 Task: Look for products in the category "Cereal" from Mom's Best only.
Action: Mouse moved to (886, 302)
Screenshot: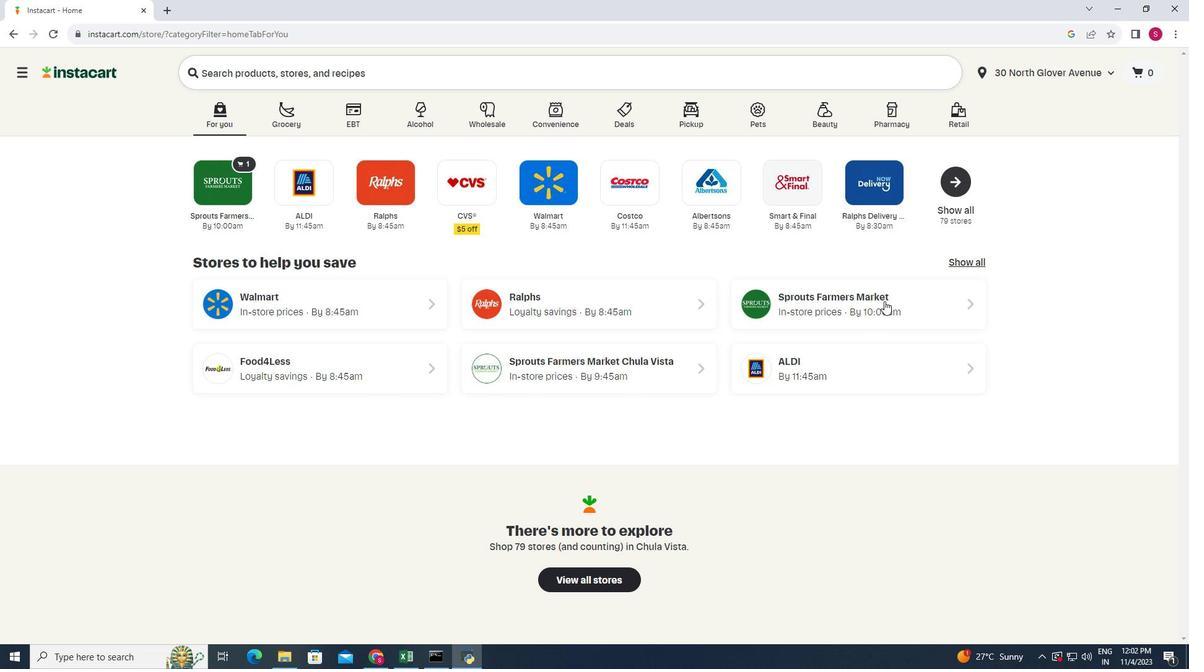 
Action: Mouse pressed left at (886, 302)
Screenshot: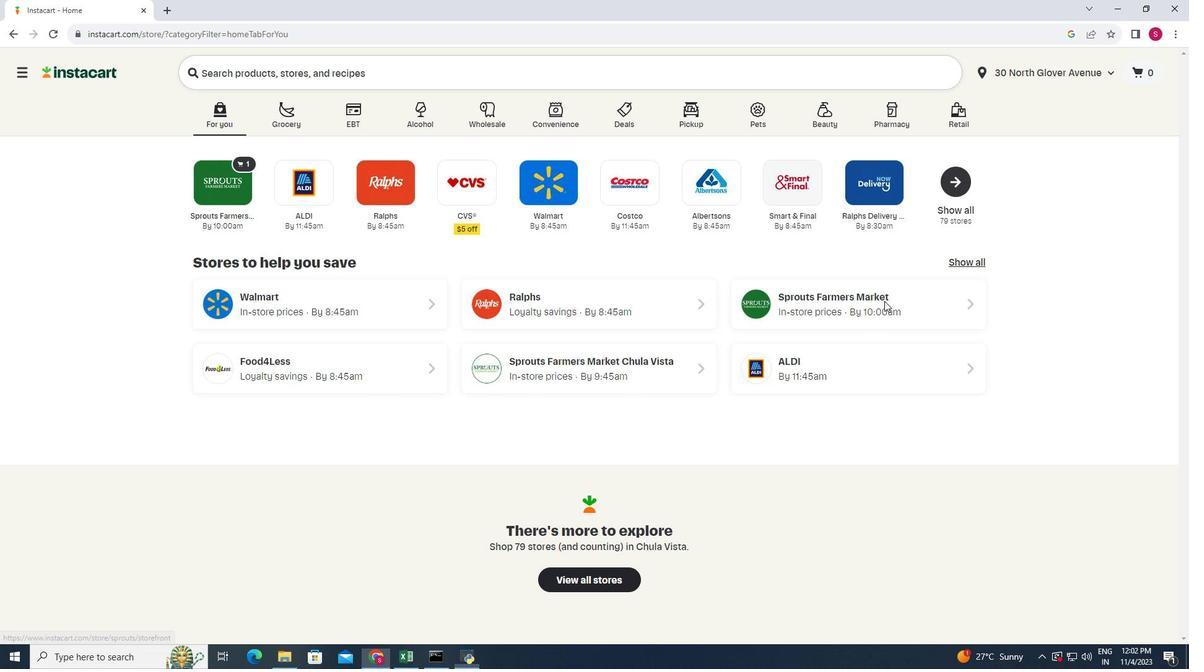 
Action: Mouse moved to (83, 376)
Screenshot: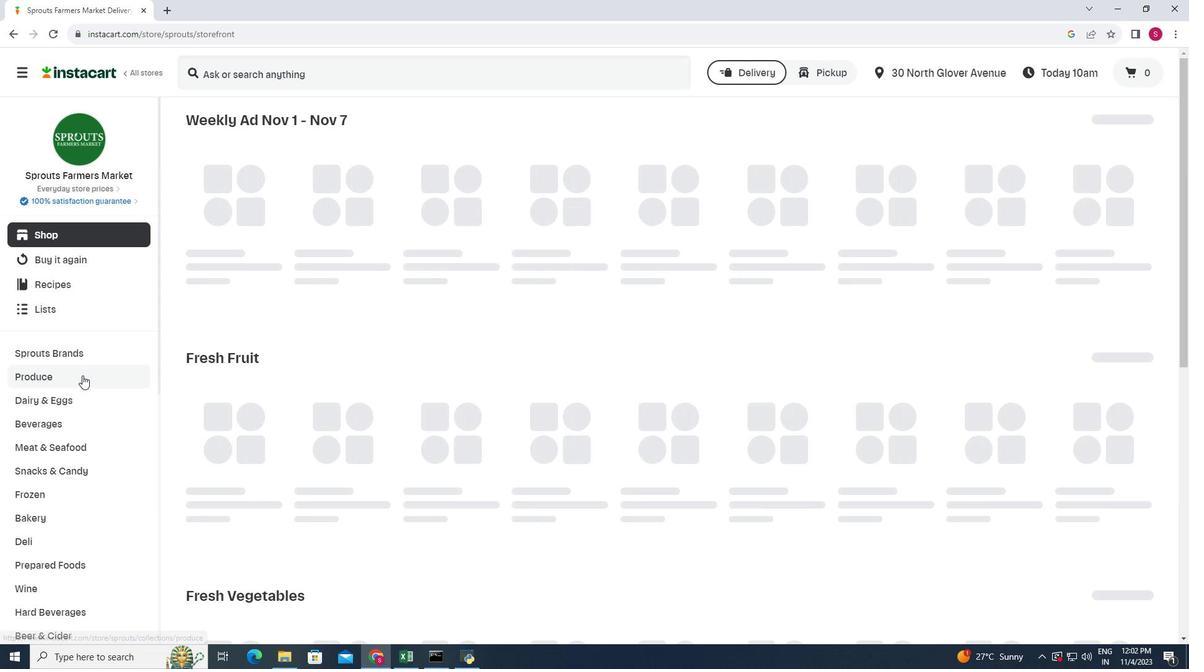 
Action: Mouse scrolled (83, 376) with delta (0, 0)
Screenshot: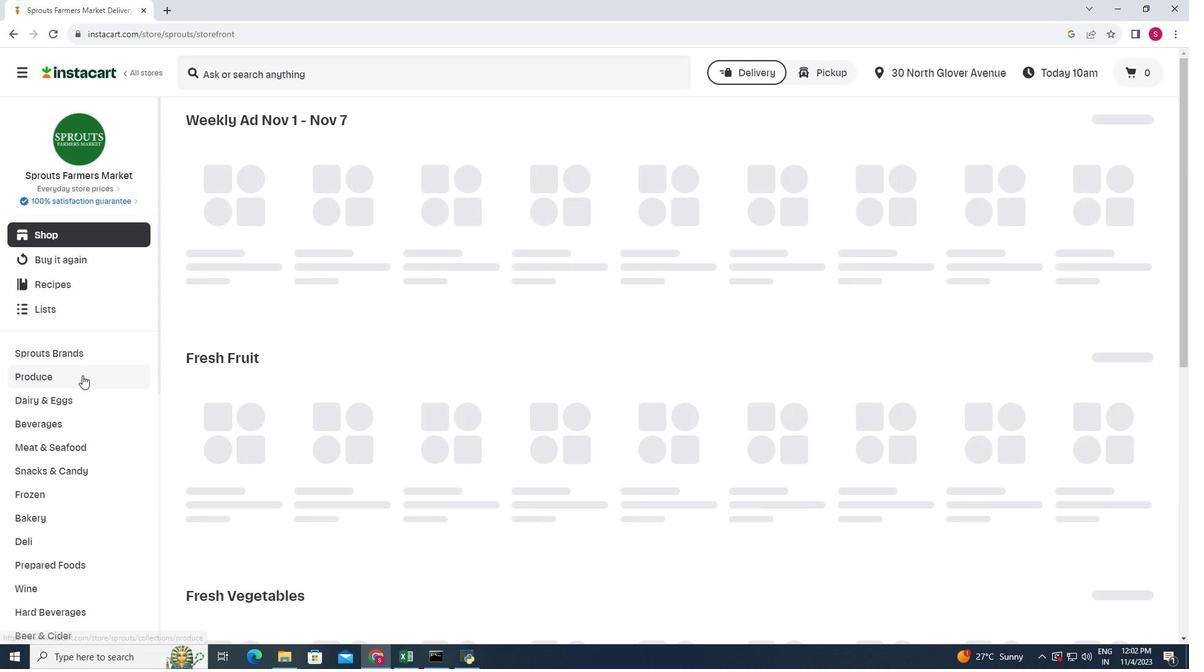 
Action: Mouse moved to (80, 371)
Screenshot: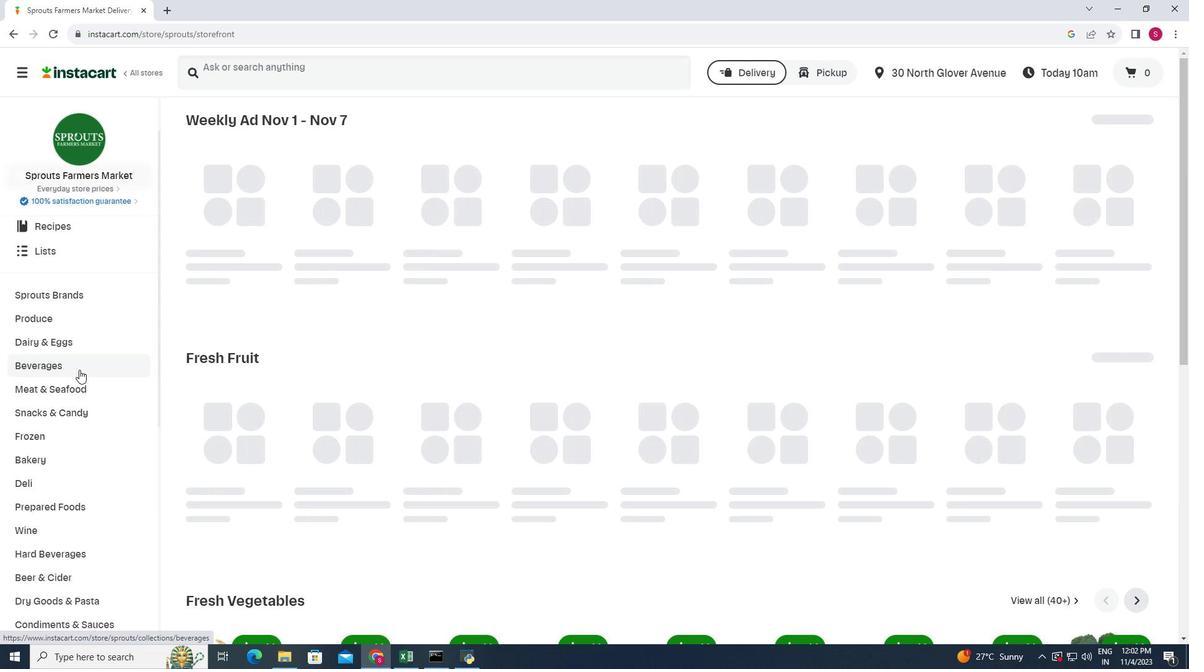 
Action: Mouse scrolled (80, 370) with delta (0, 0)
Screenshot: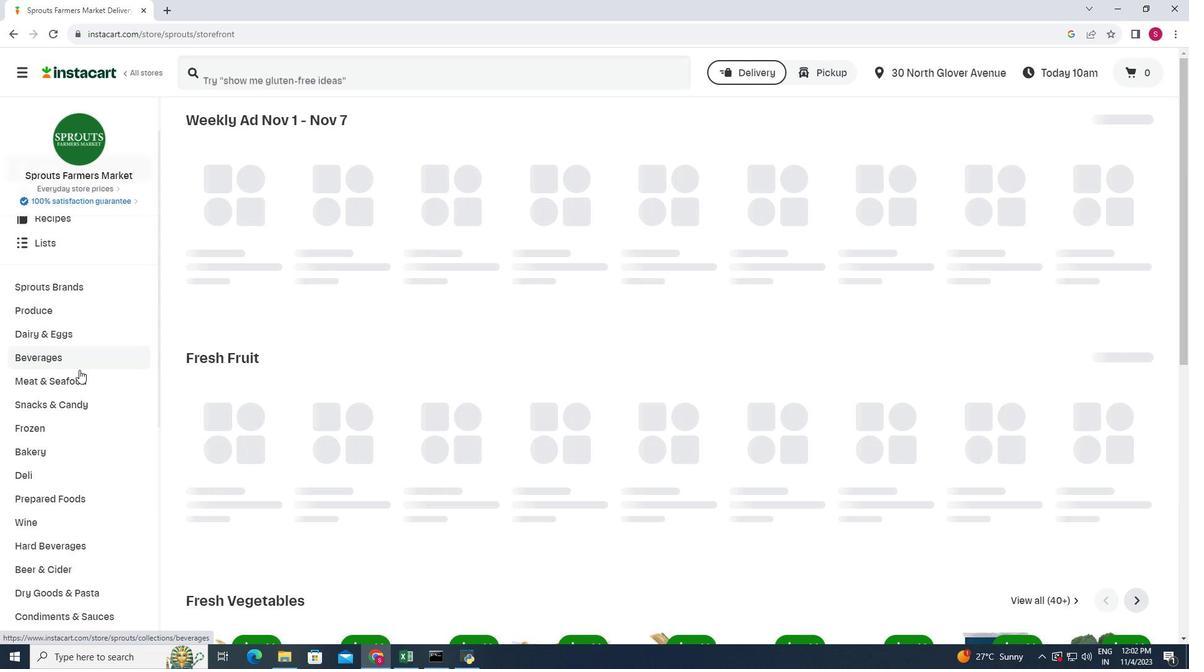 
Action: Mouse moved to (78, 381)
Screenshot: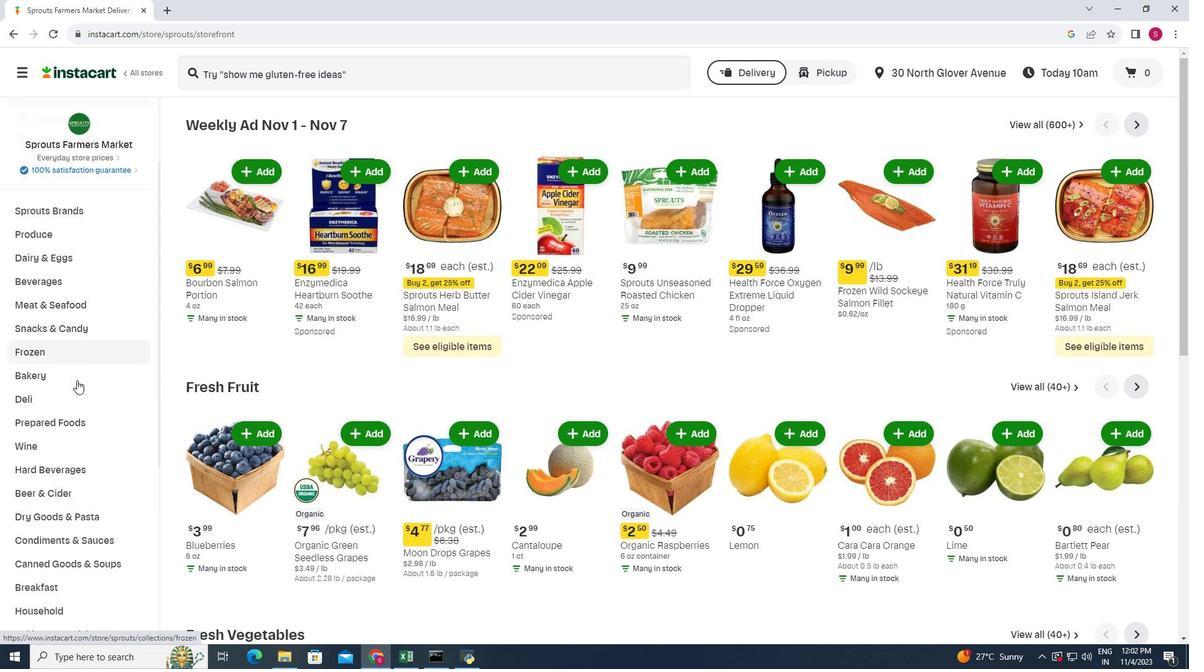 
Action: Mouse scrolled (78, 381) with delta (0, 0)
Screenshot: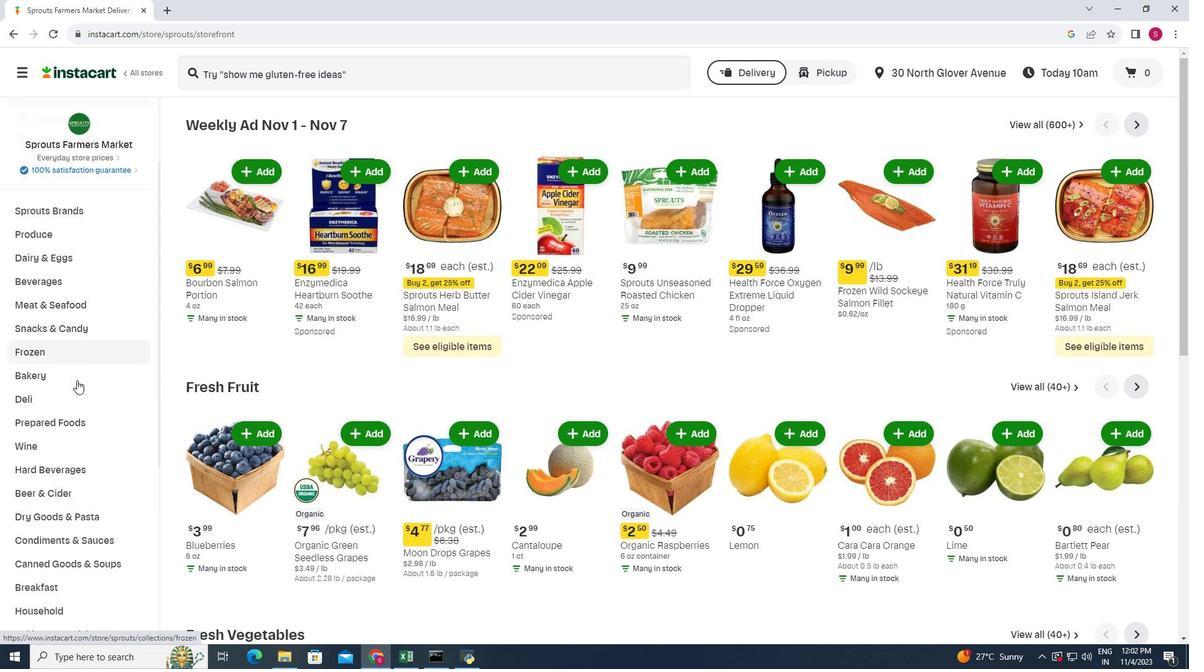 
Action: Mouse moved to (60, 551)
Screenshot: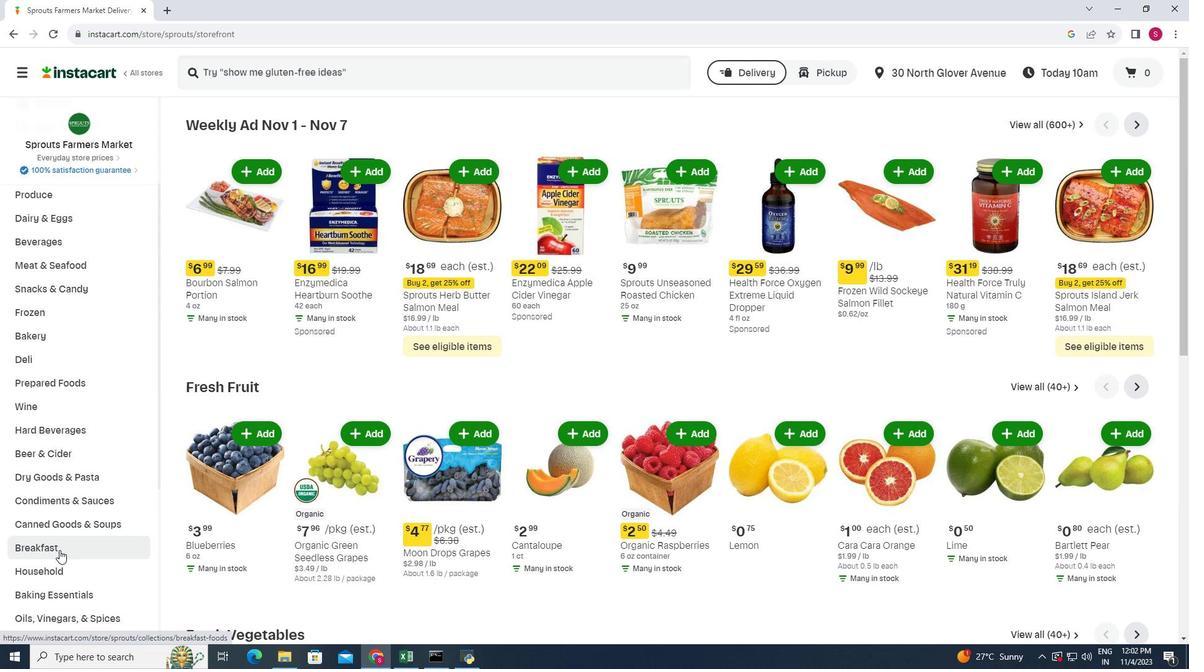
Action: Mouse pressed left at (60, 551)
Screenshot: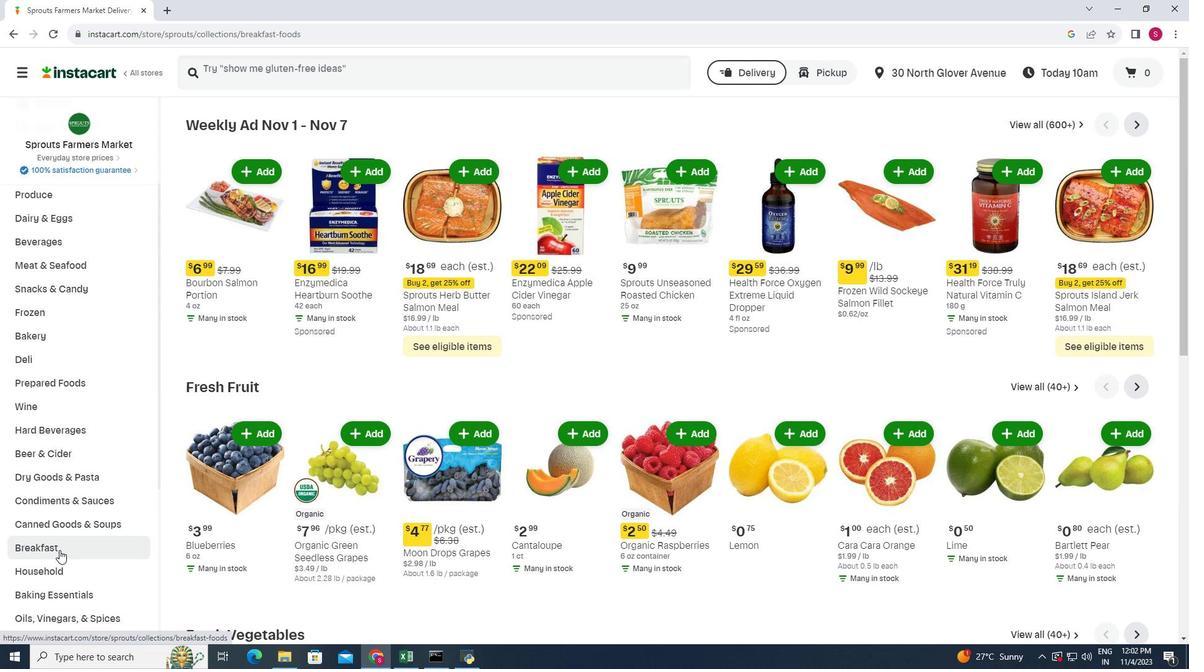 
Action: Mouse moved to (916, 162)
Screenshot: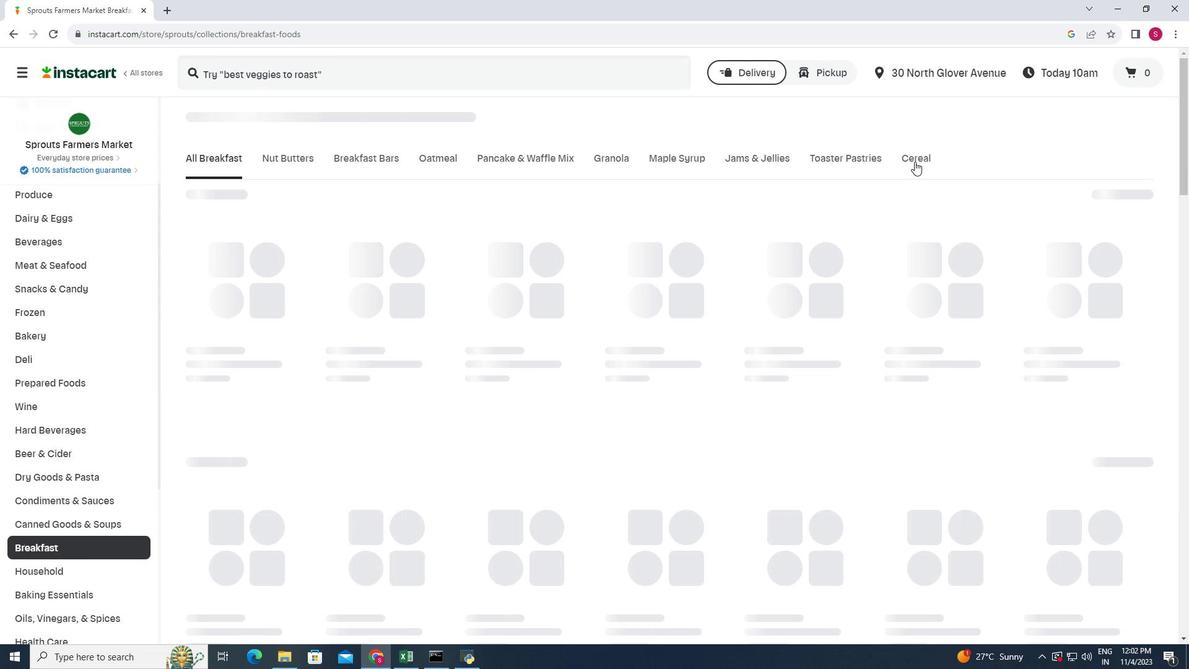 
Action: Mouse pressed left at (916, 162)
Screenshot: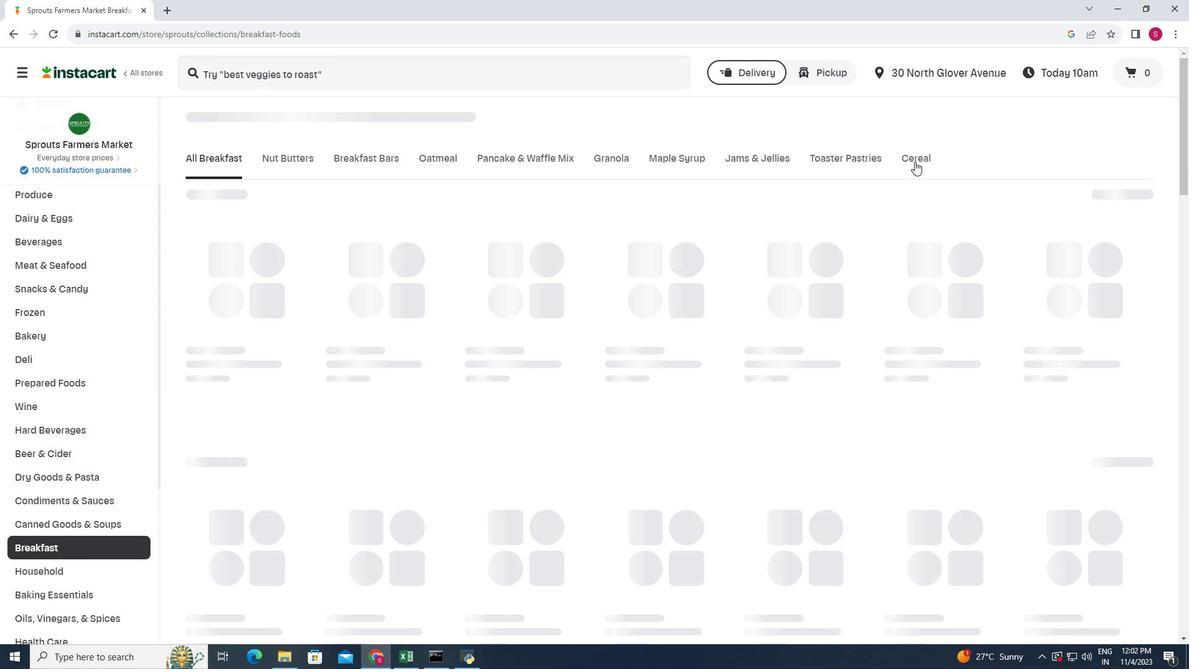 
Action: Mouse moved to (496, 196)
Screenshot: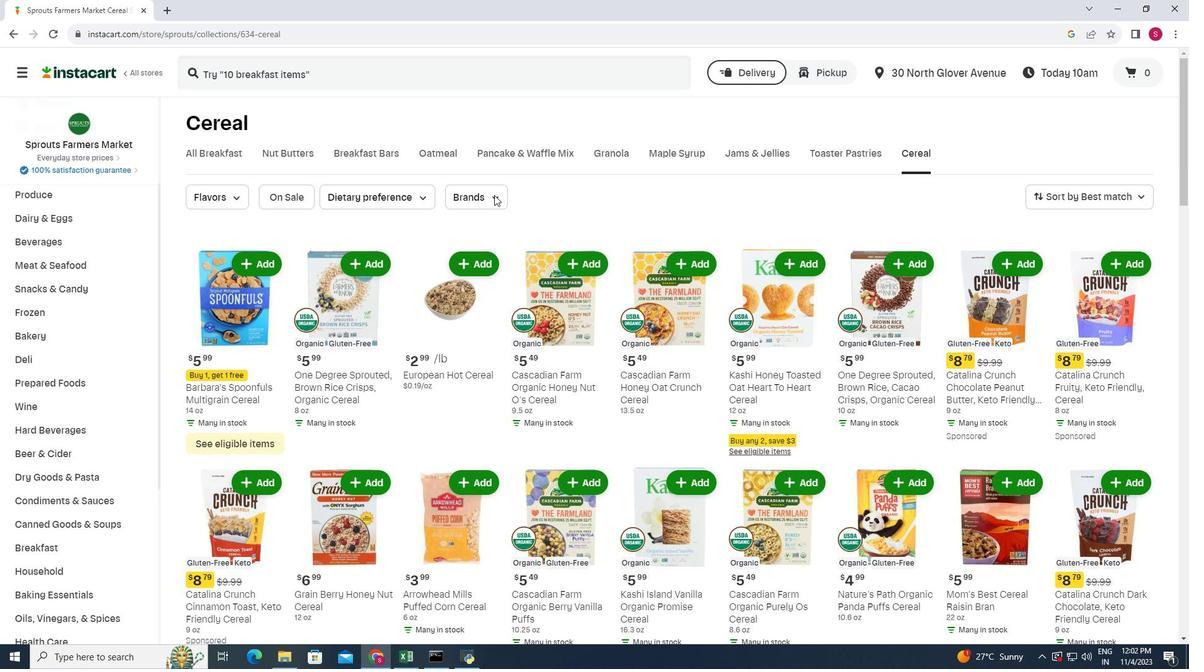 
Action: Mouse pressed left at (496, 196)
Screenshot: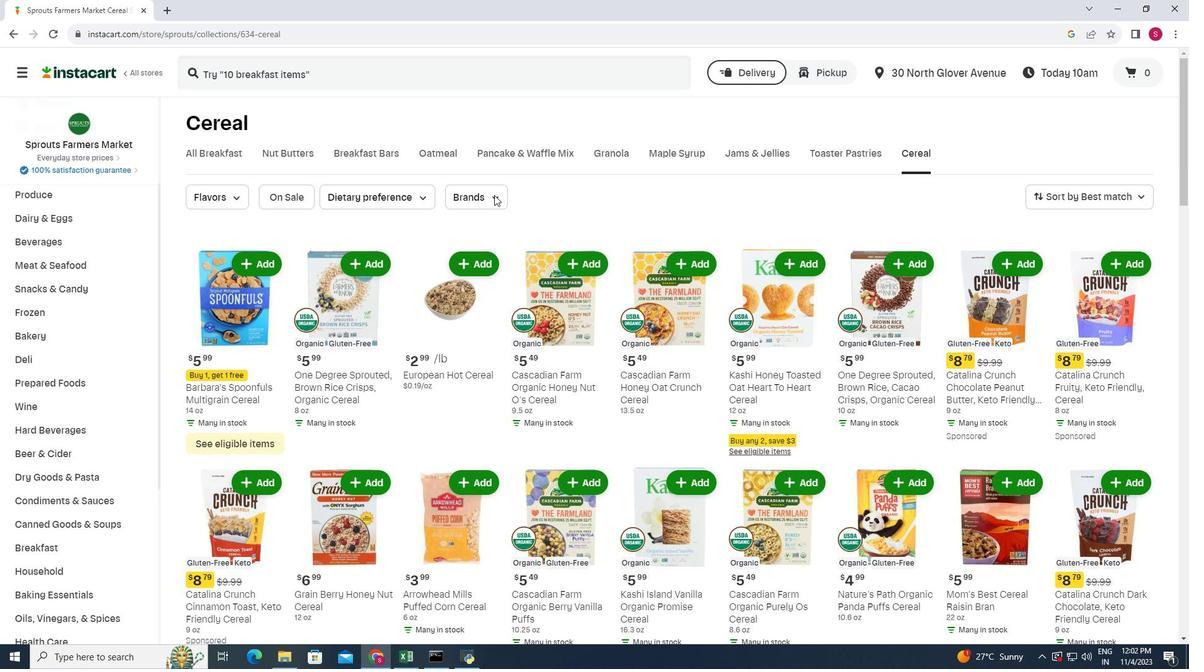 
Action: Mouse moved to (531, 261)
Screenshot: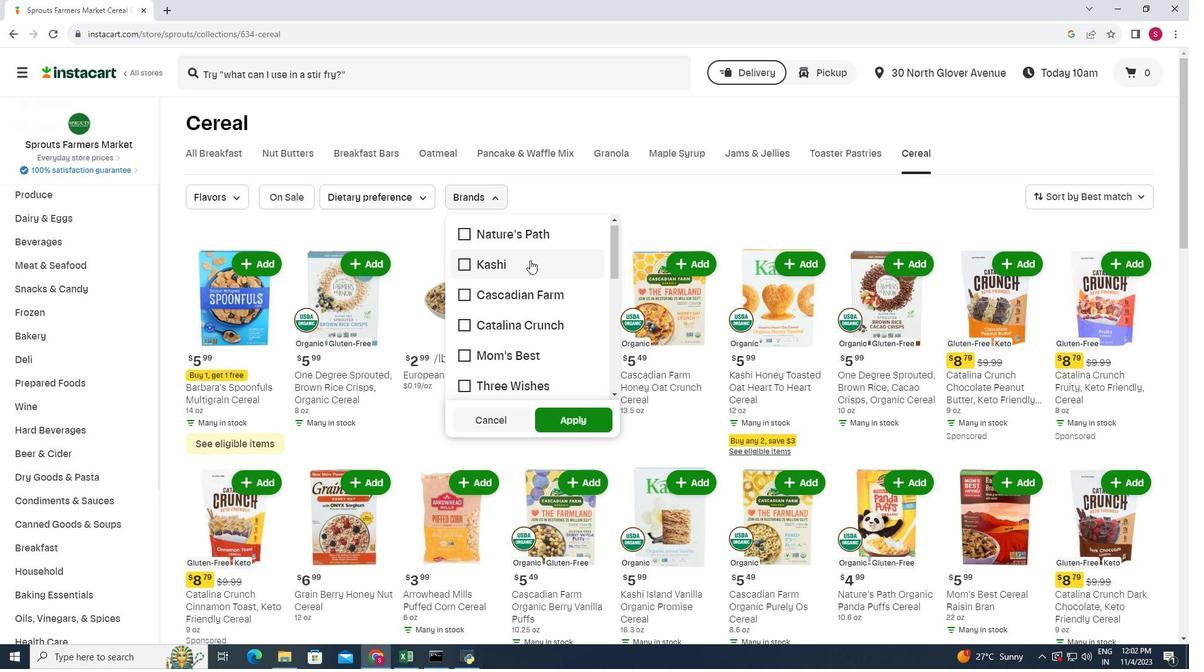 
Action: Mouse scrolled (531, 260) with delta (0, 0)
Screenshot: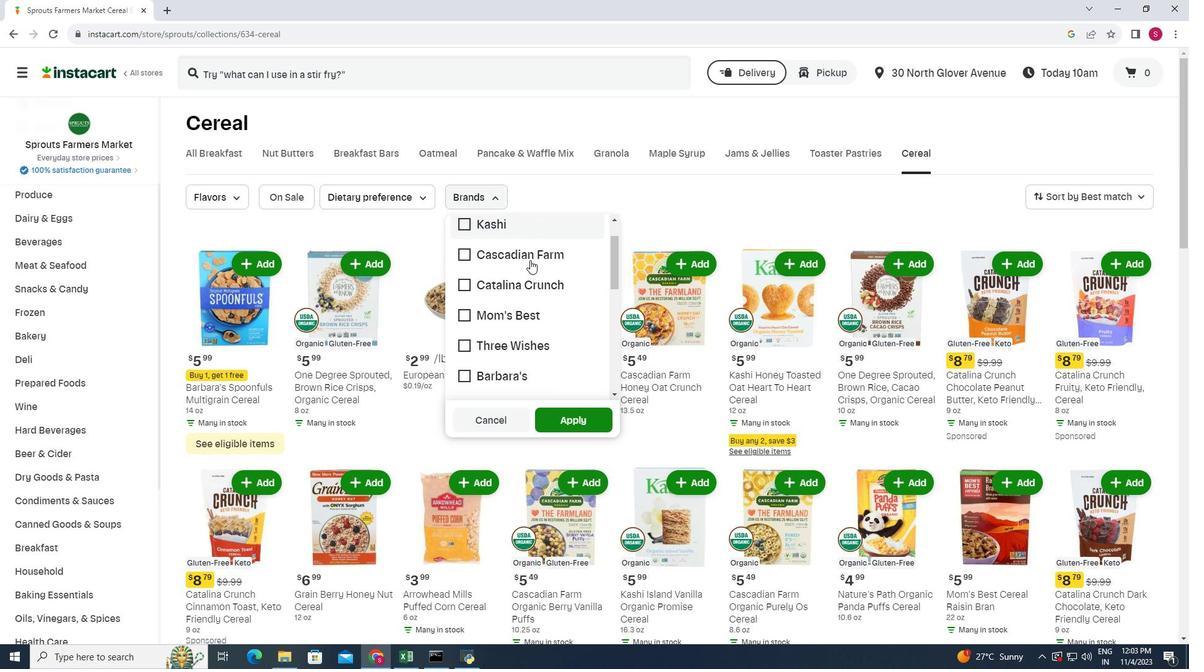 
Action: Mouse moved to (538, 299)
Screenshot: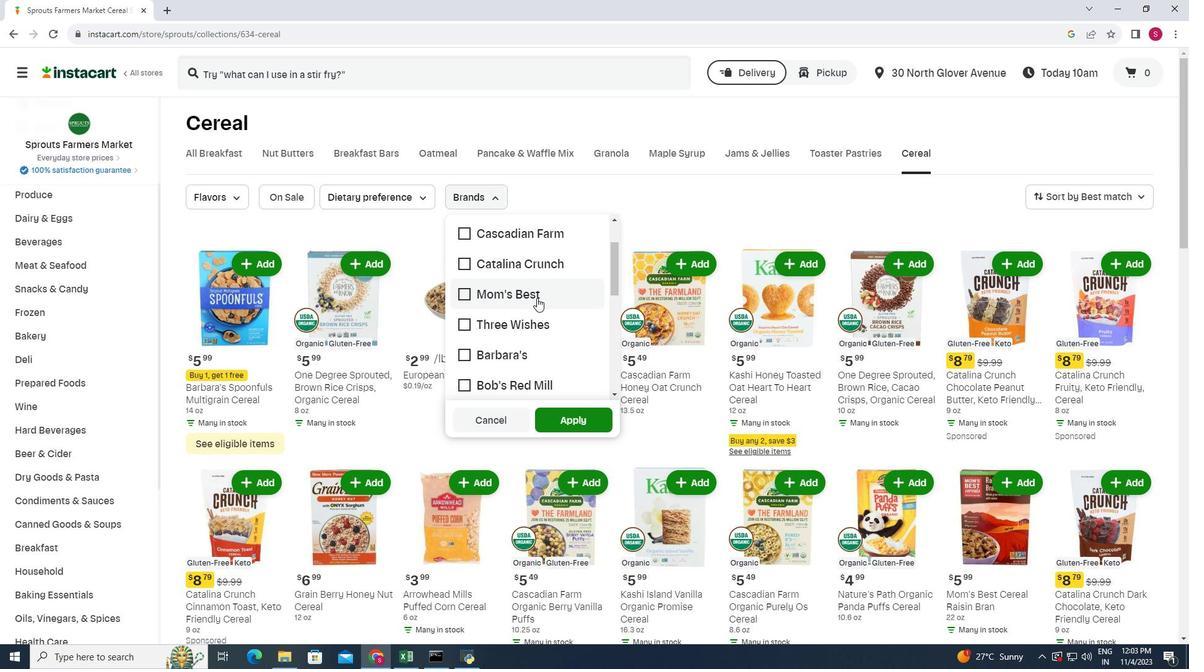 
Action: Mouse pressed left at (538, 299)
Screenshot: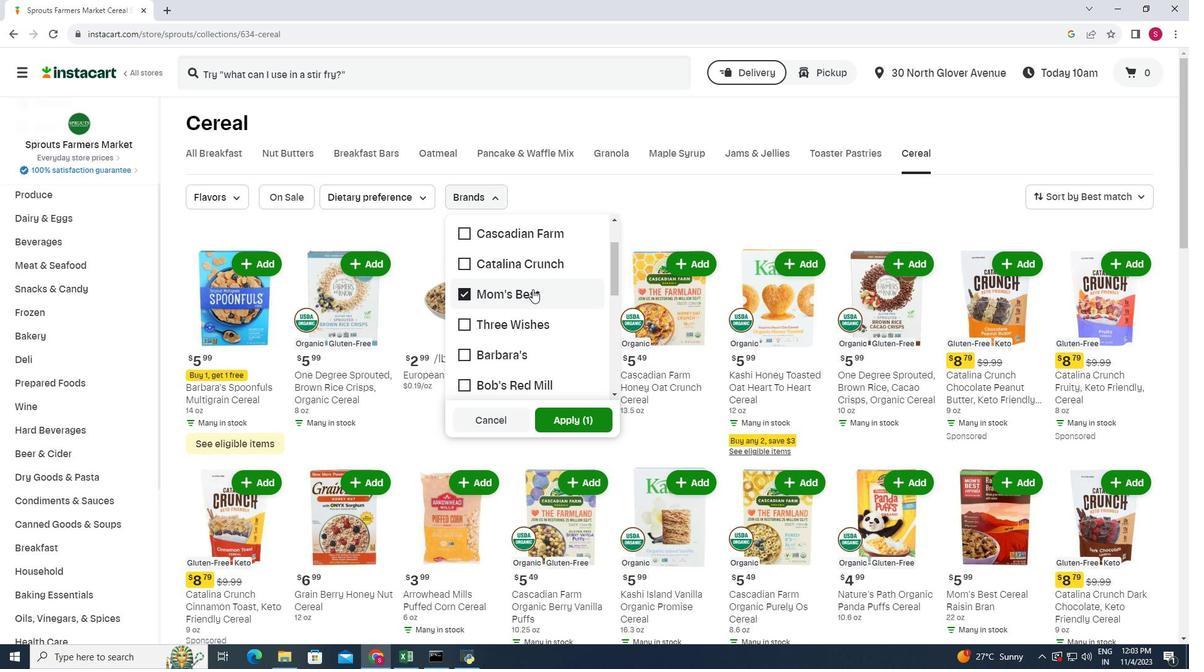 
Action: Mouse moved to (560, 422)
Screenshot: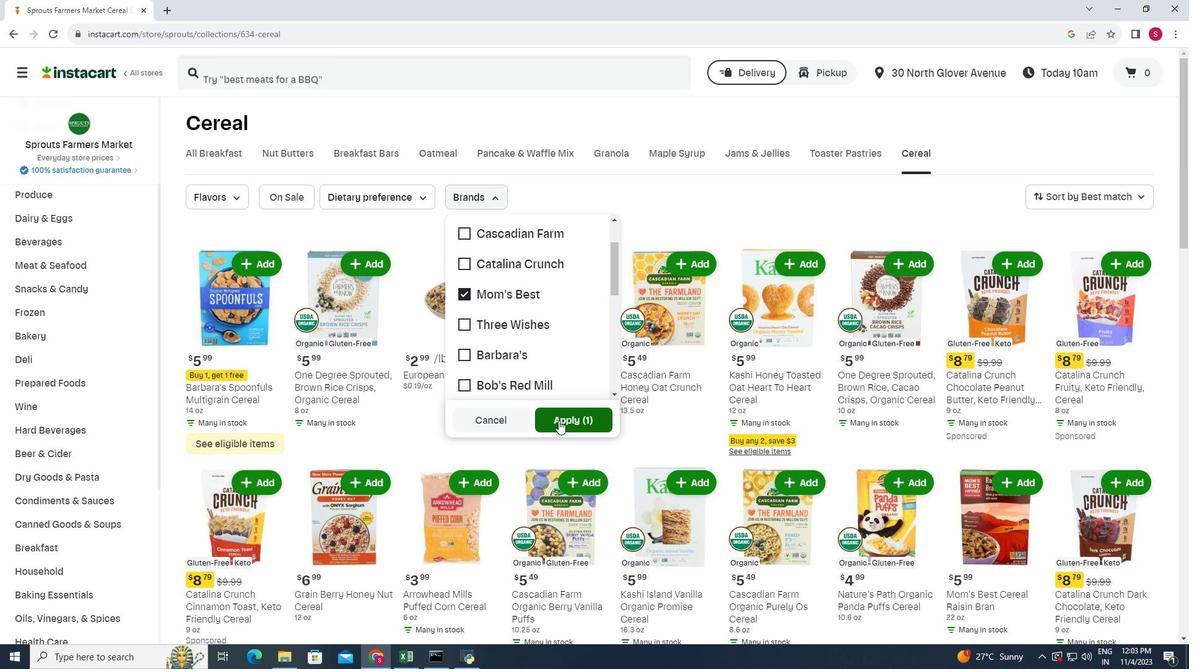 
Action: Mouse pressed left at (560, 422)
Screenshot: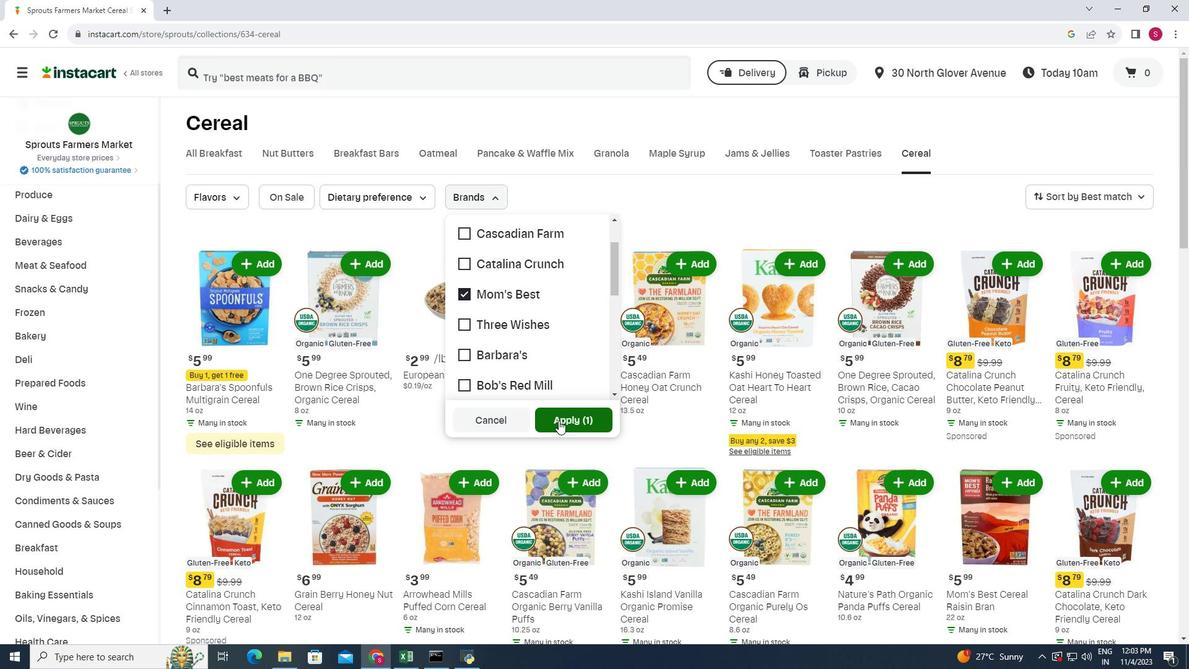 
Action: Mouse moved to (510, 290)
Screenshot: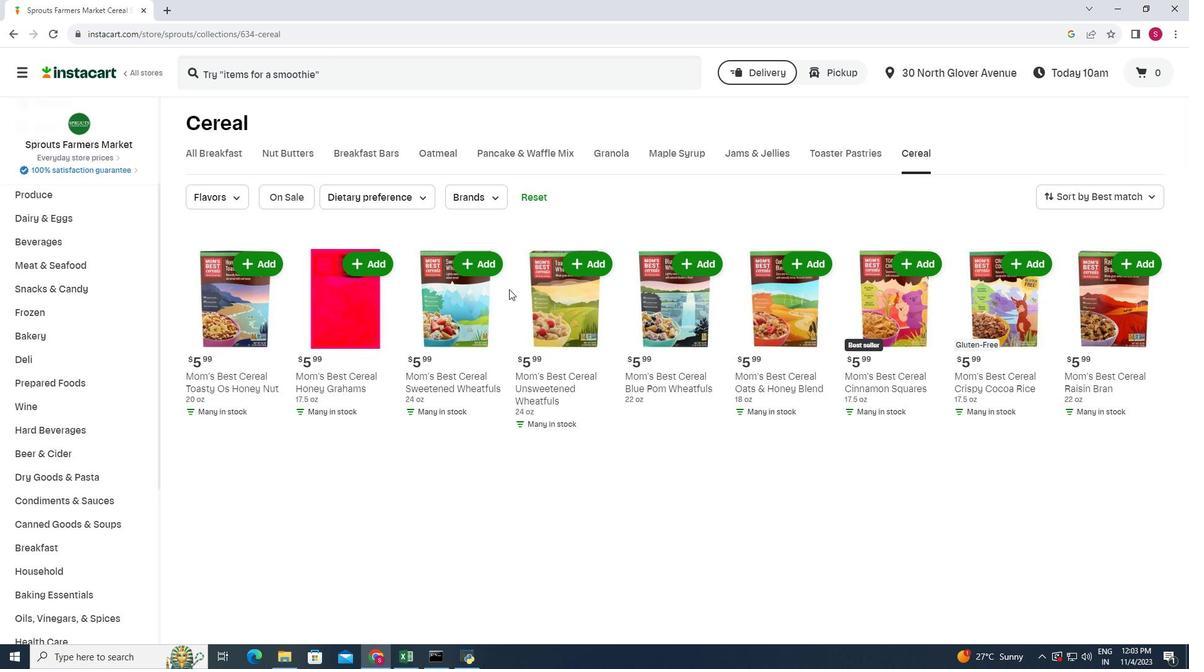 
